 Task: Add Boiron Urtica Urens 30C to the cart.
Action: Mouse moved to (288, 154)
Screenshot: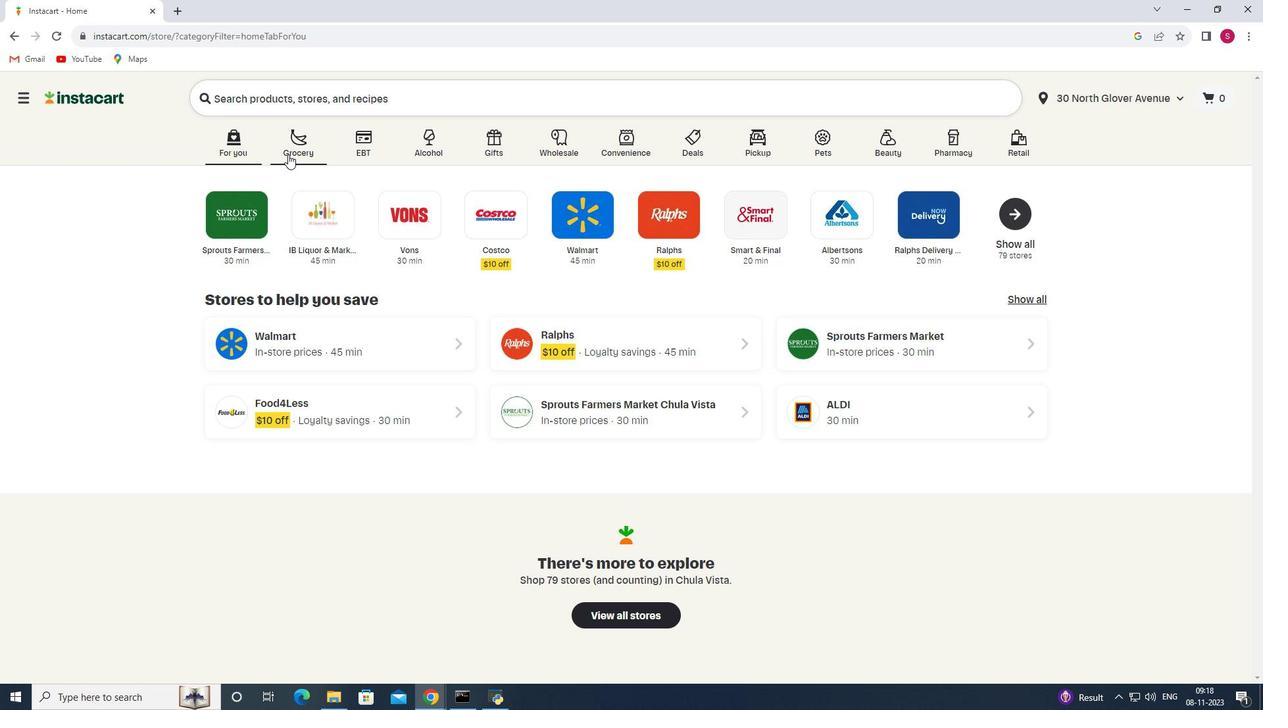 
Action: Mouse pressed left at (288, 154)
Screenshot: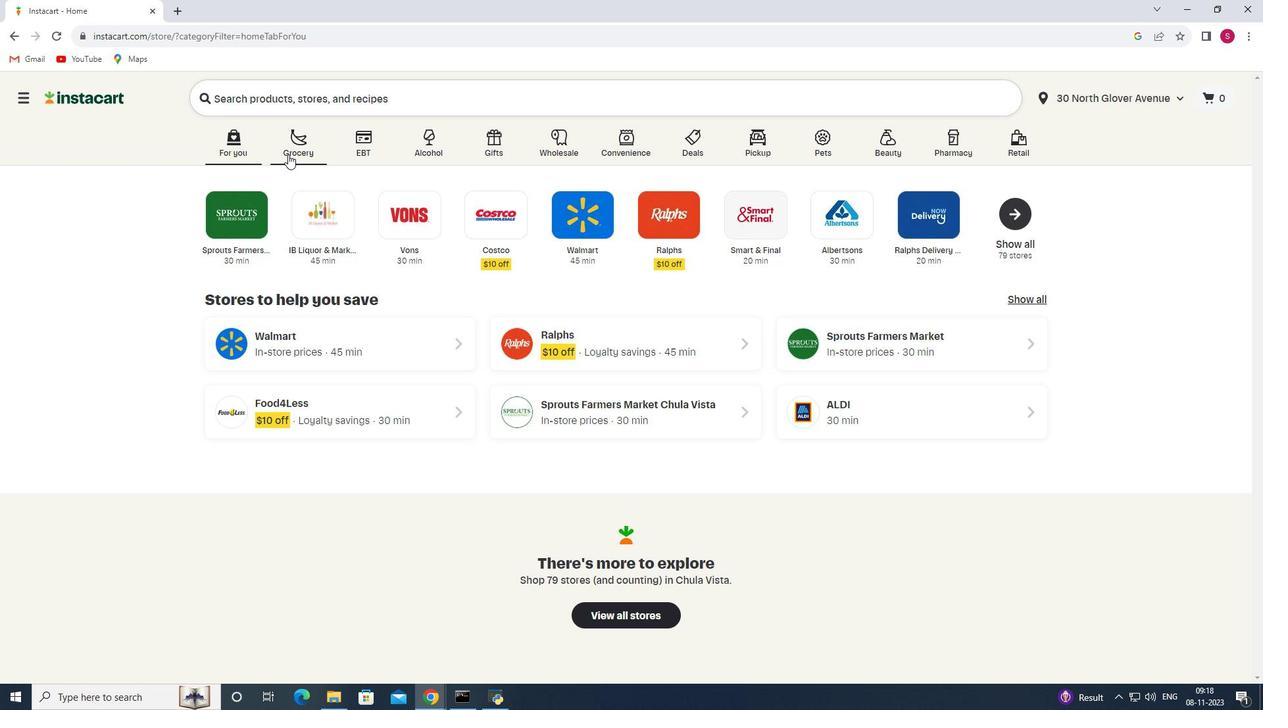 
Action: Mouse moved to (300, 389)
Screenshot: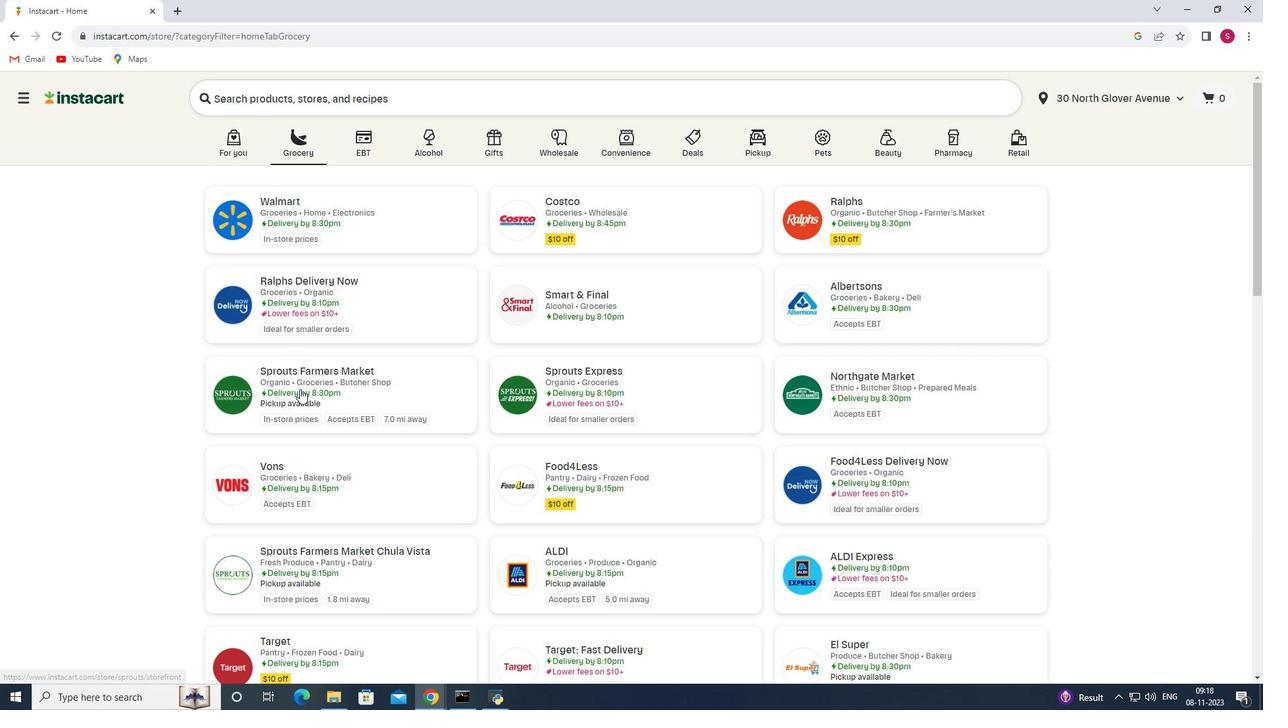 
Action: Mouse pressed left at (300, 389)
Screenshot: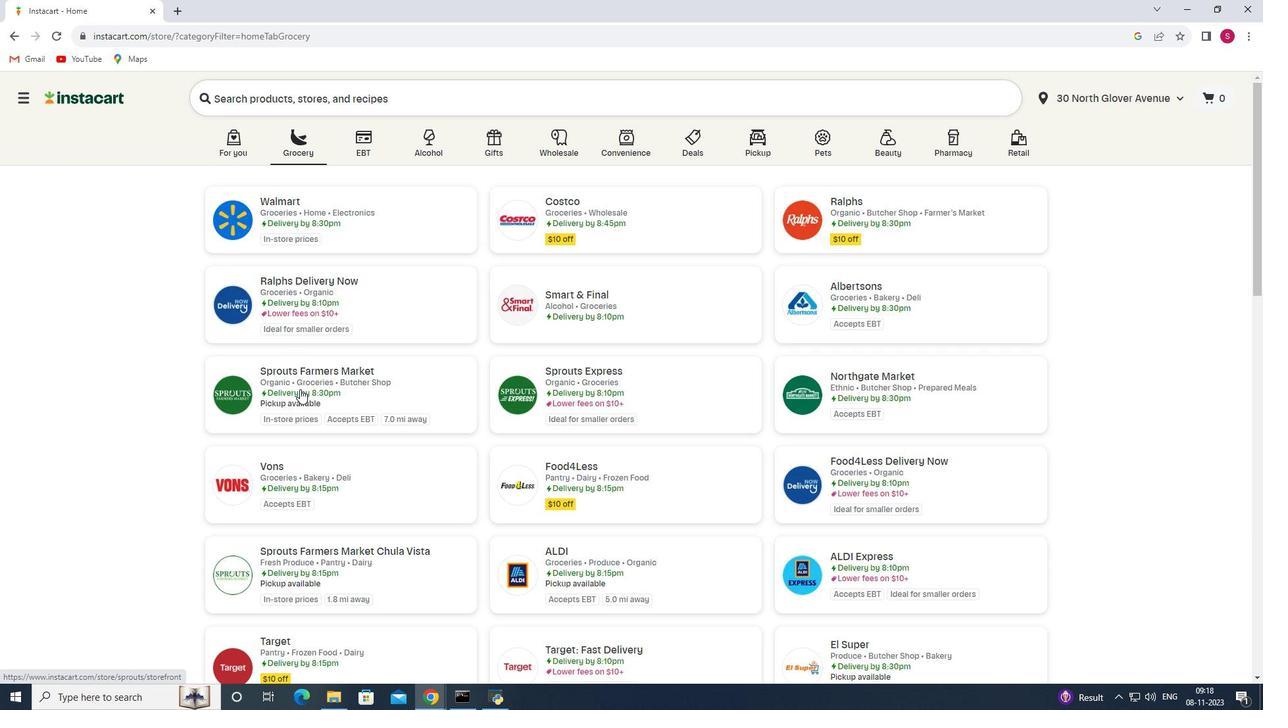 
Action: Mouse moved to (113, 381)
Screenshot: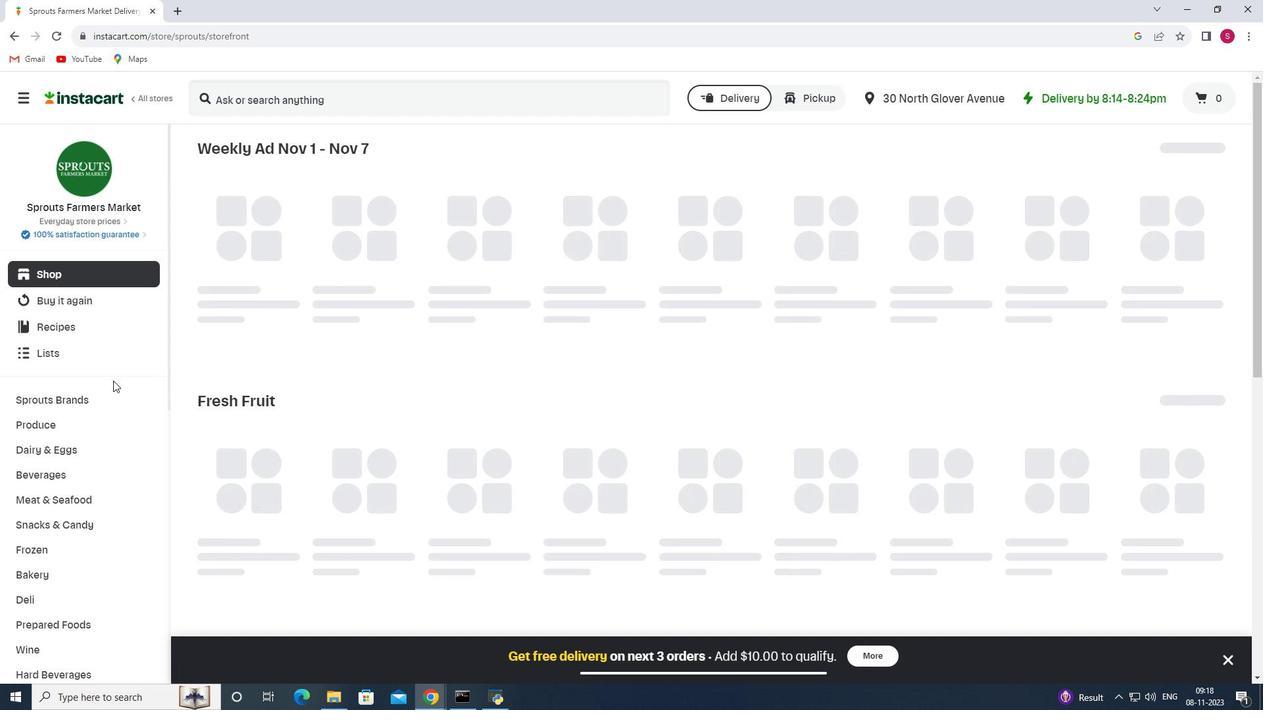 
Action: Mouse scrolled (113, 380) with delta (0, 0)
Screenshot: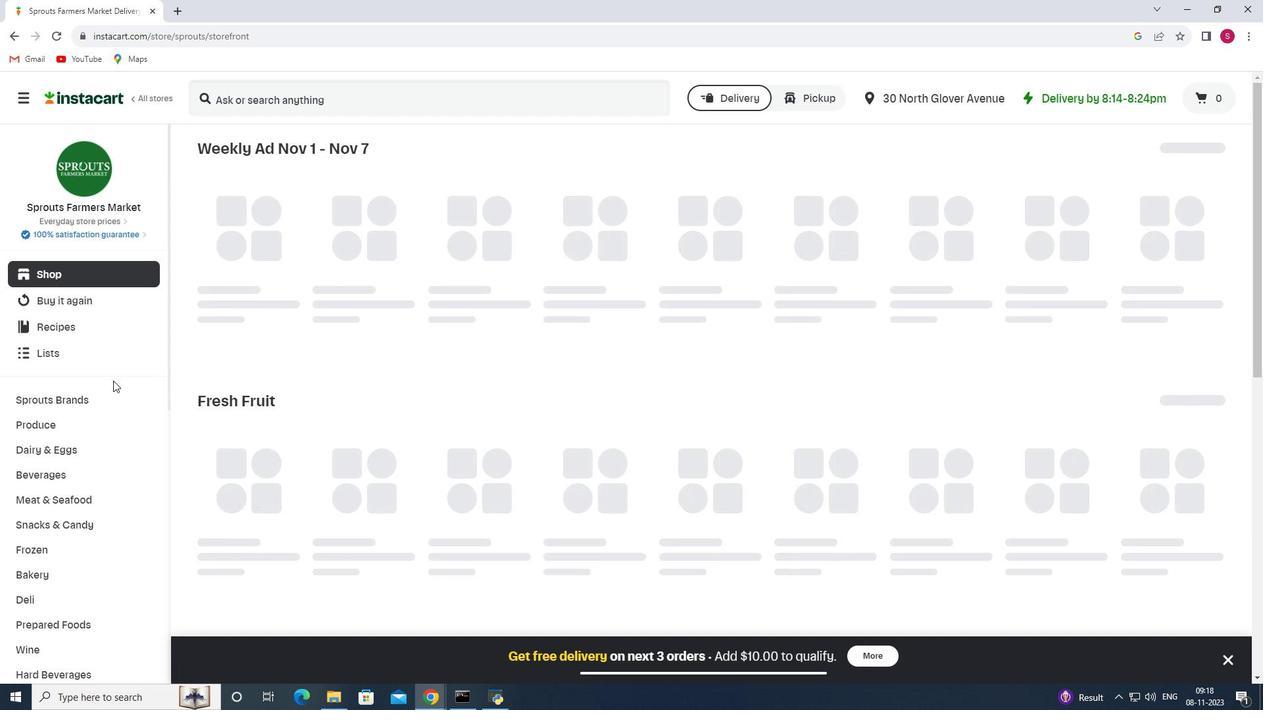 
Action: Mouse scrolled (113, 380) with delta (0, 0)
Screenshot: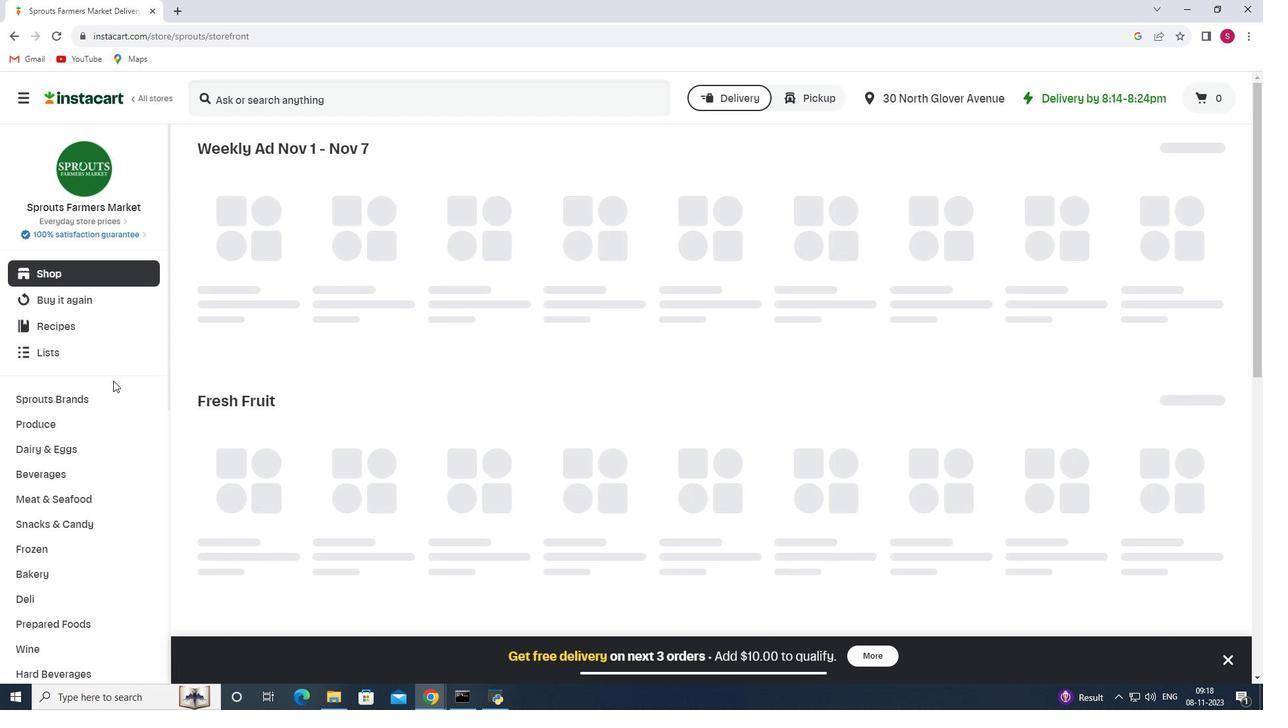 
Action: Mouse scrolled (113, 380) with delta (0, 0)
Screenshot: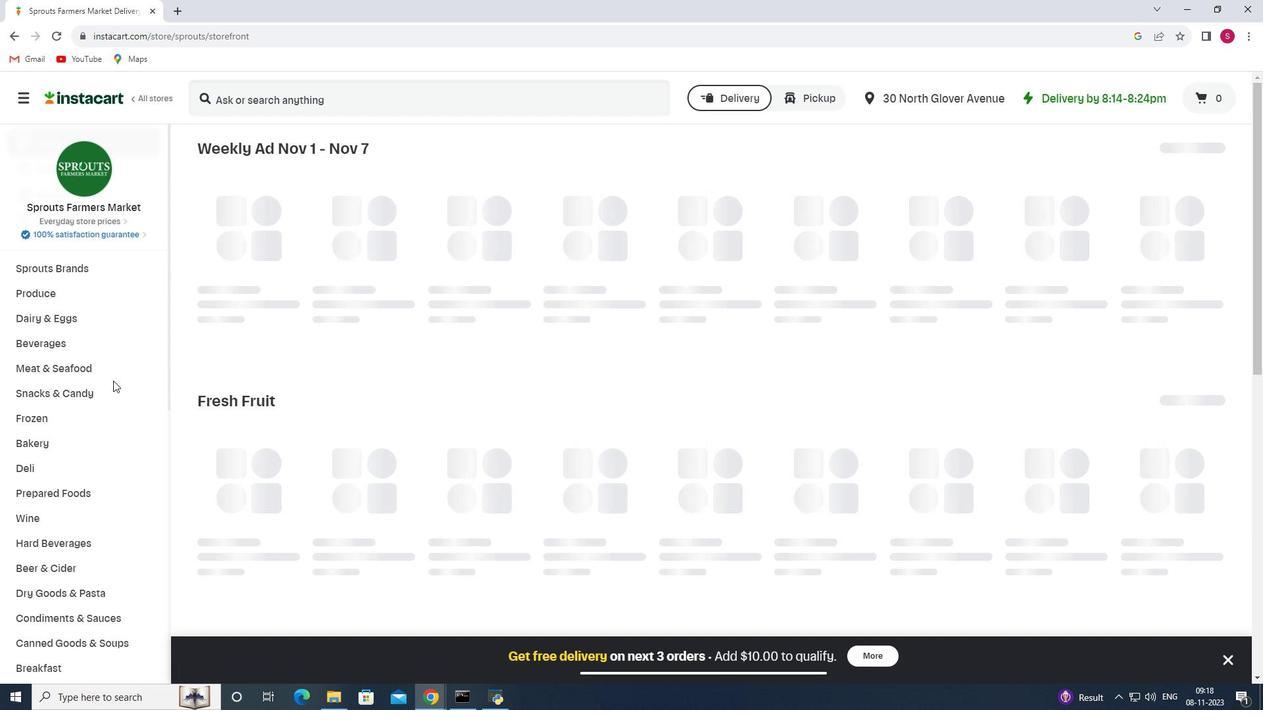 
Action: Mouse scrolled (113, 380) with delta (0, 0)
Screenshot: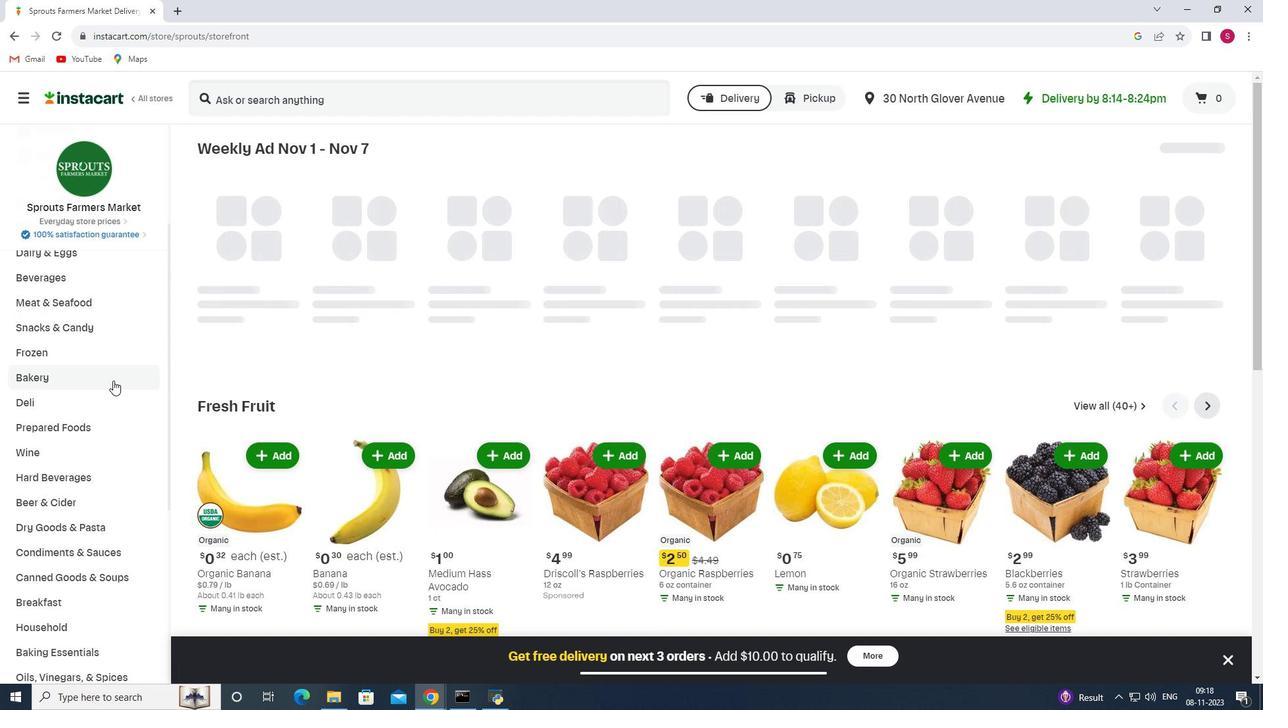 
Action: Mouse scrolled (113, 380) with delta (0, 0)
Screenshot: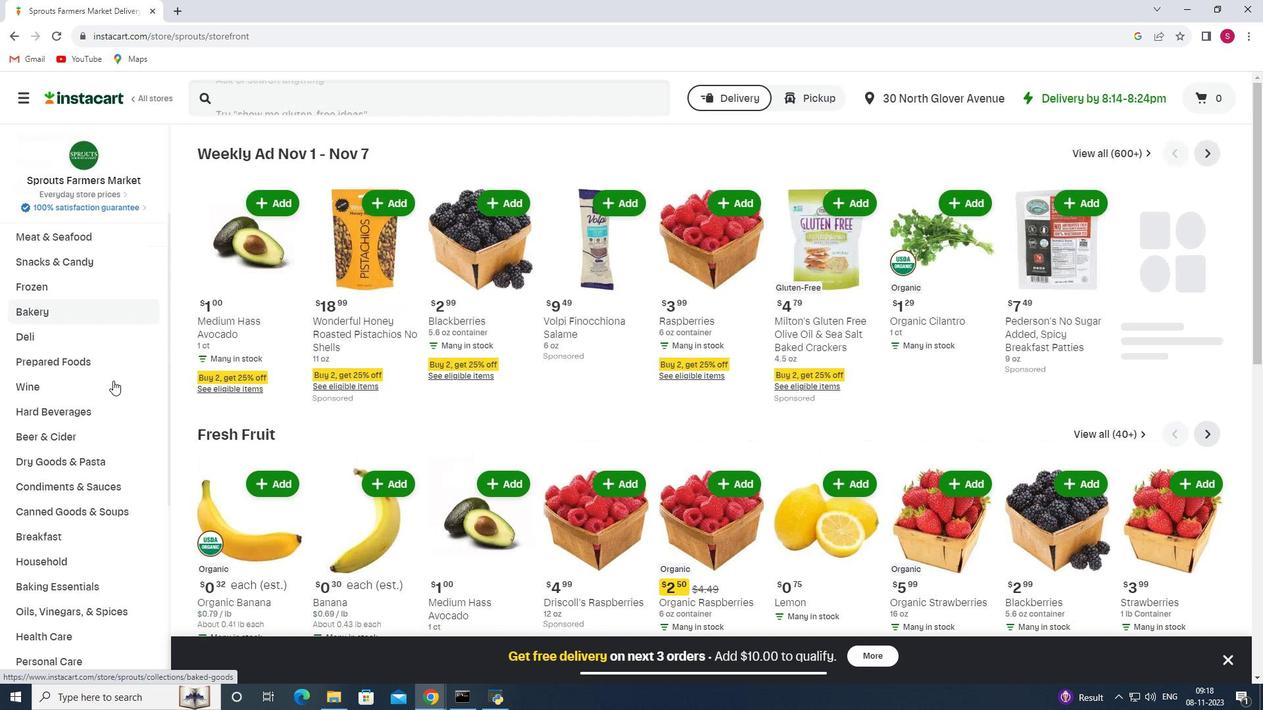 
Action: Mouse scrolled (113, 380) with delta (0, 0)
Screenshot: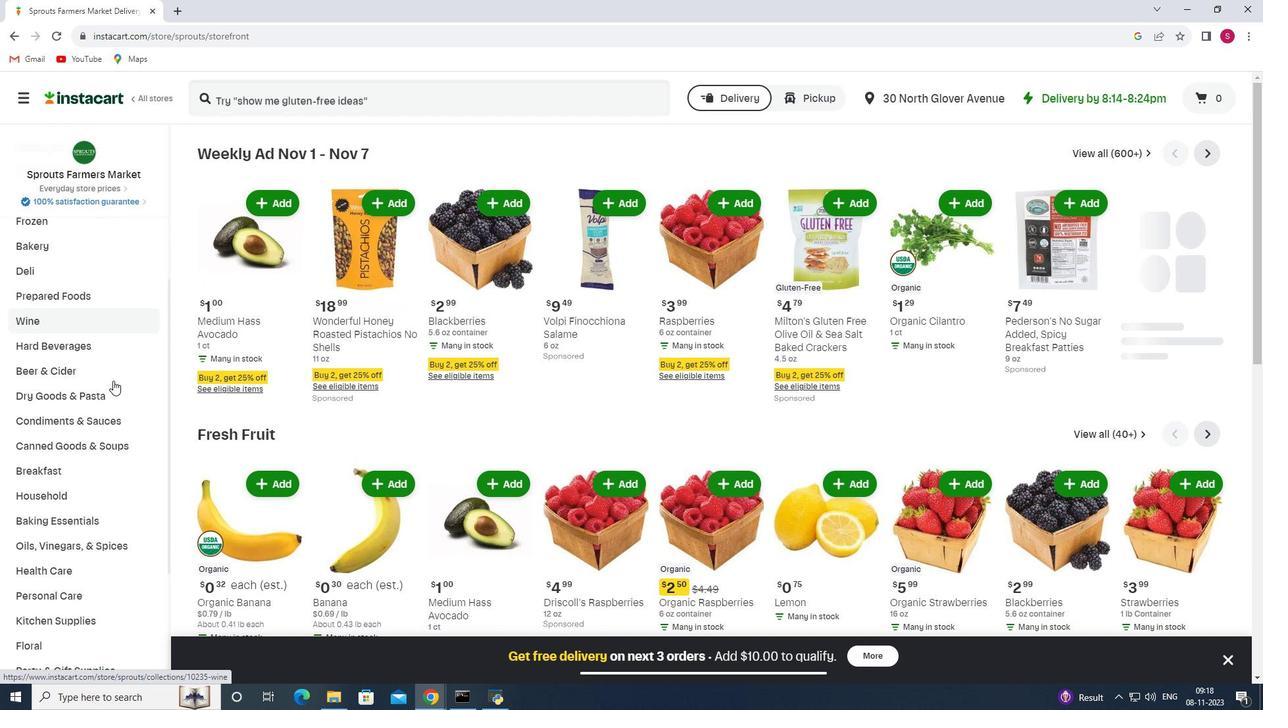 
Action: Mouse scrolled (113, 380) with delta (0, 0)
Screenshot: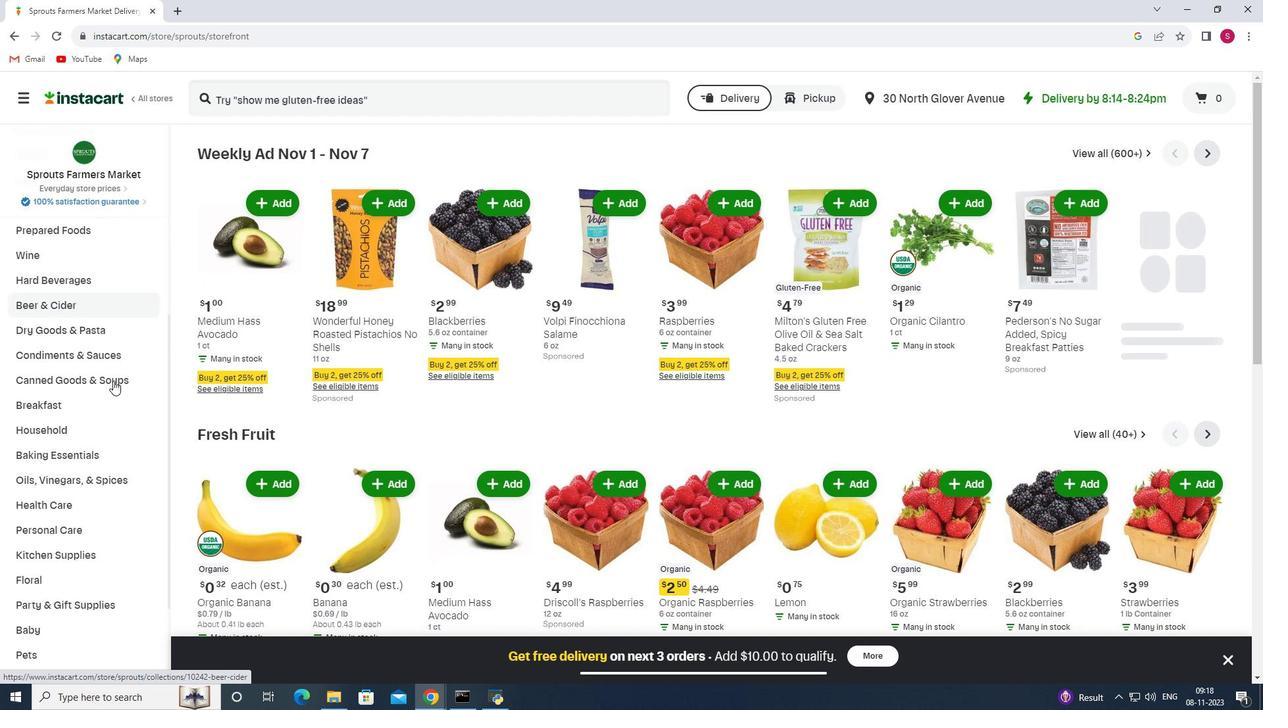 
Action: Mouse scrolled (113, 380) with delta (0, 0)
Screenshot: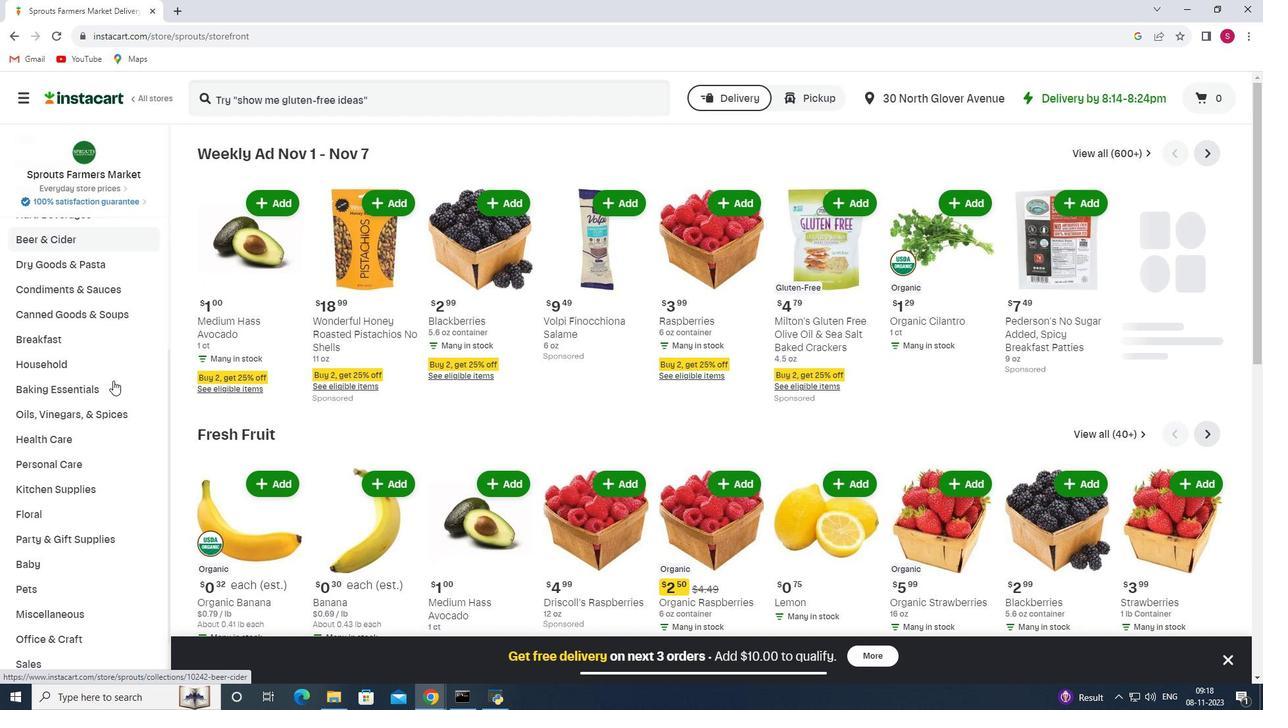
Action: Mouse moved to (98, 377)
Screenshot: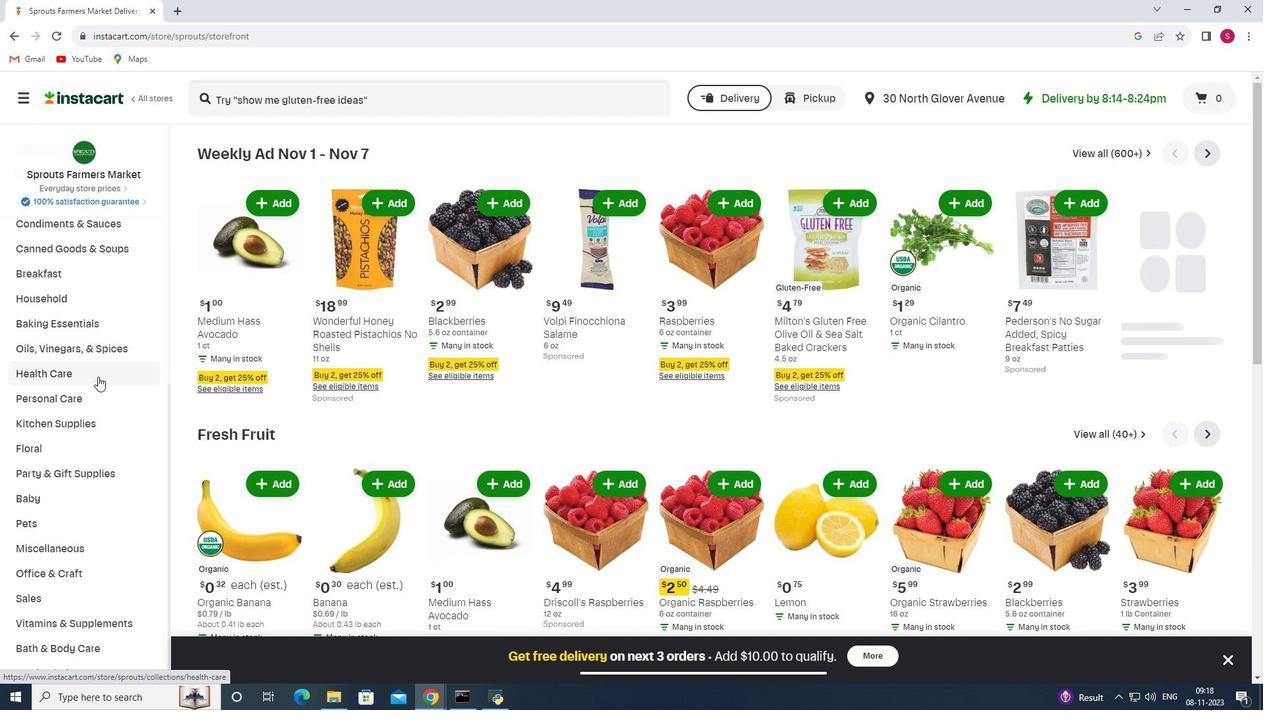 
Action: Mouse pressed left at (98, 377)
Screenshot: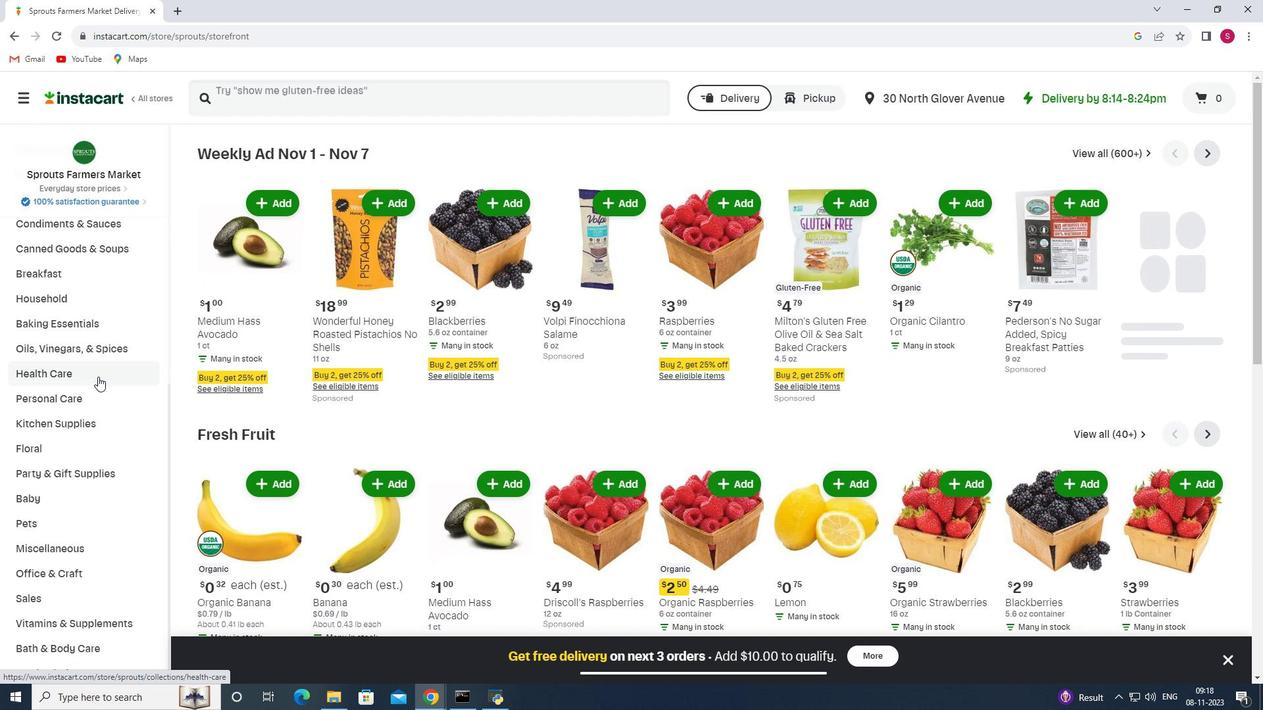 
Action: Mouse moved to (497, 188)
Screenshot: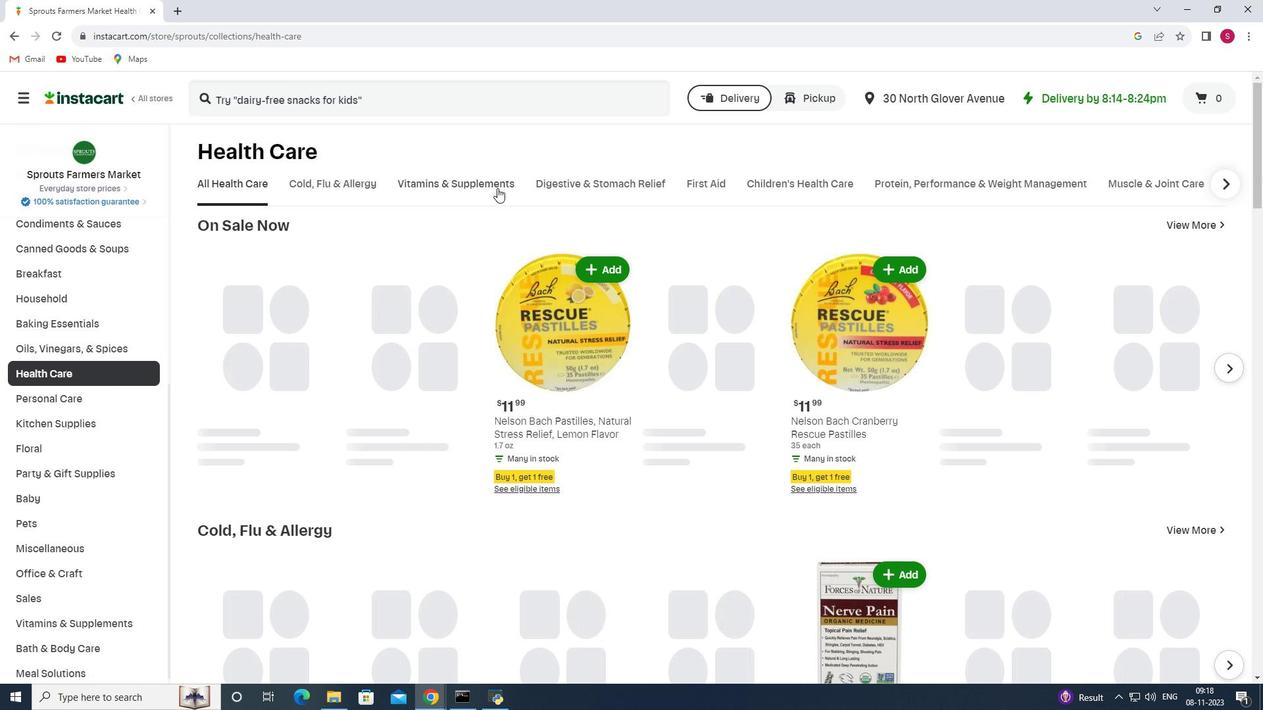 
Action: Mouse pressed left at (497, 188)
Screenshot: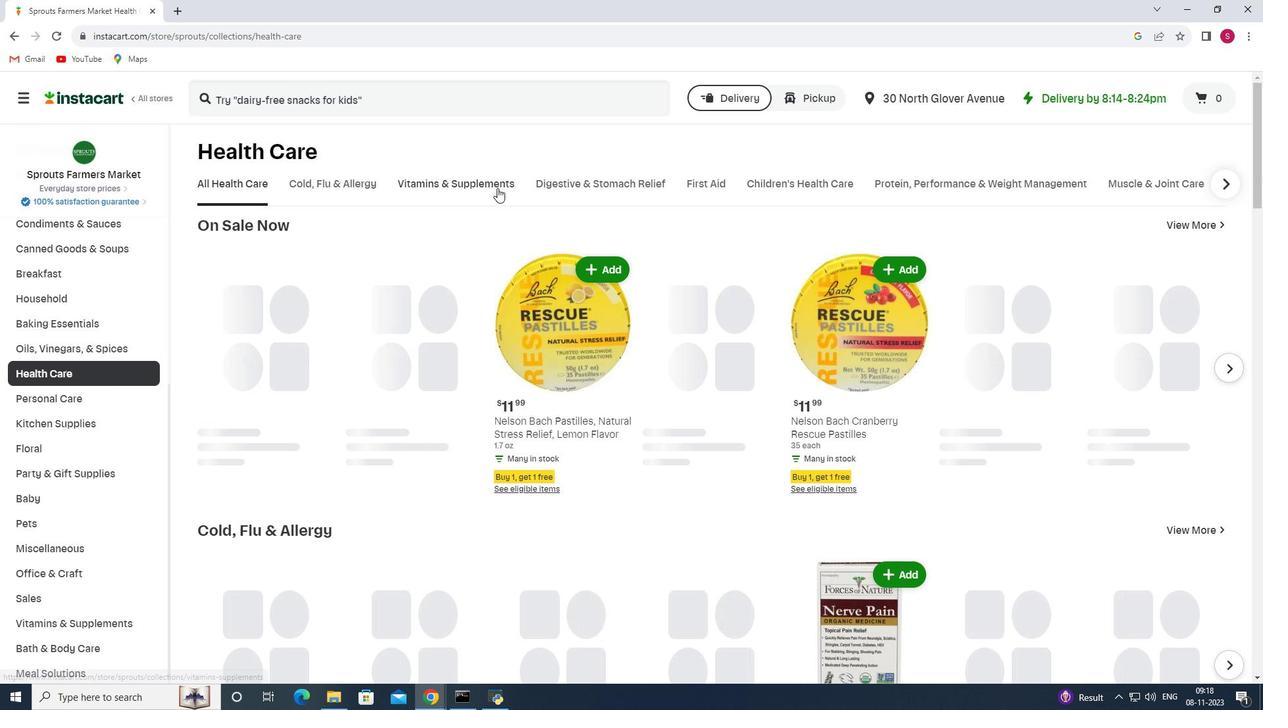 
Action: Mouse moved to (1011, 230)
Screenshot: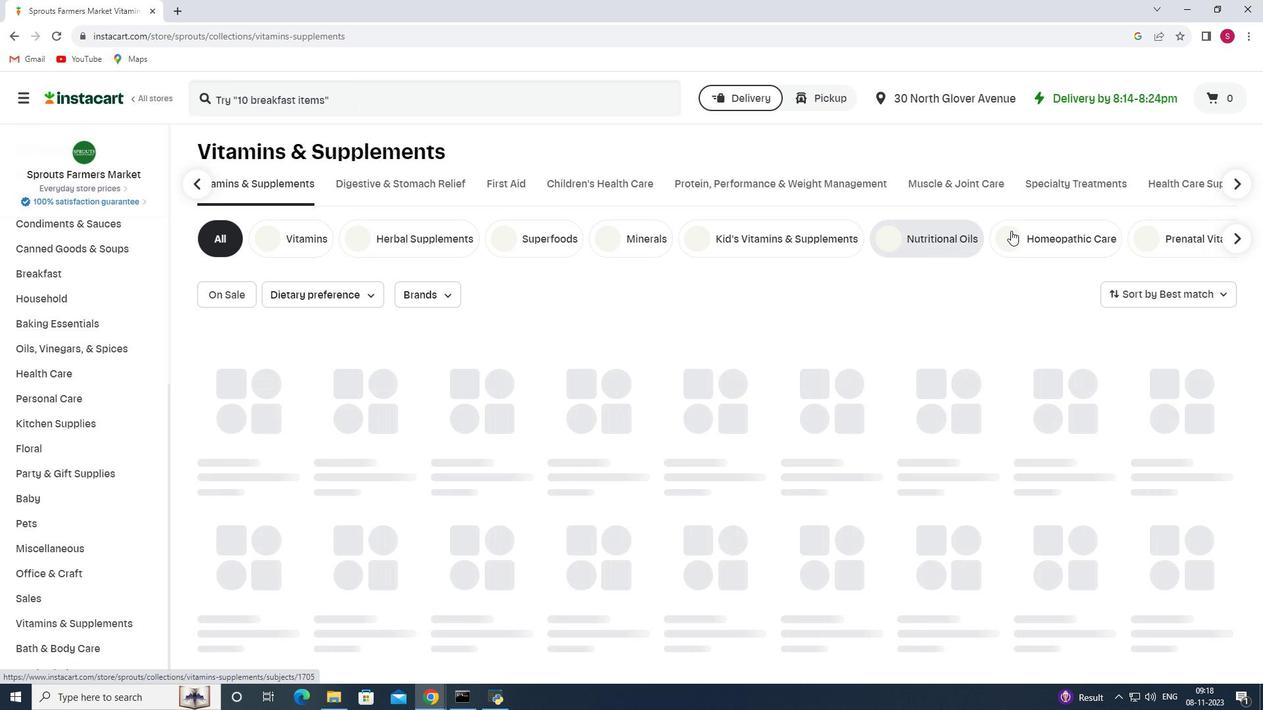 
Action: Mouse pressed left at (1011, 230)
Screenshot: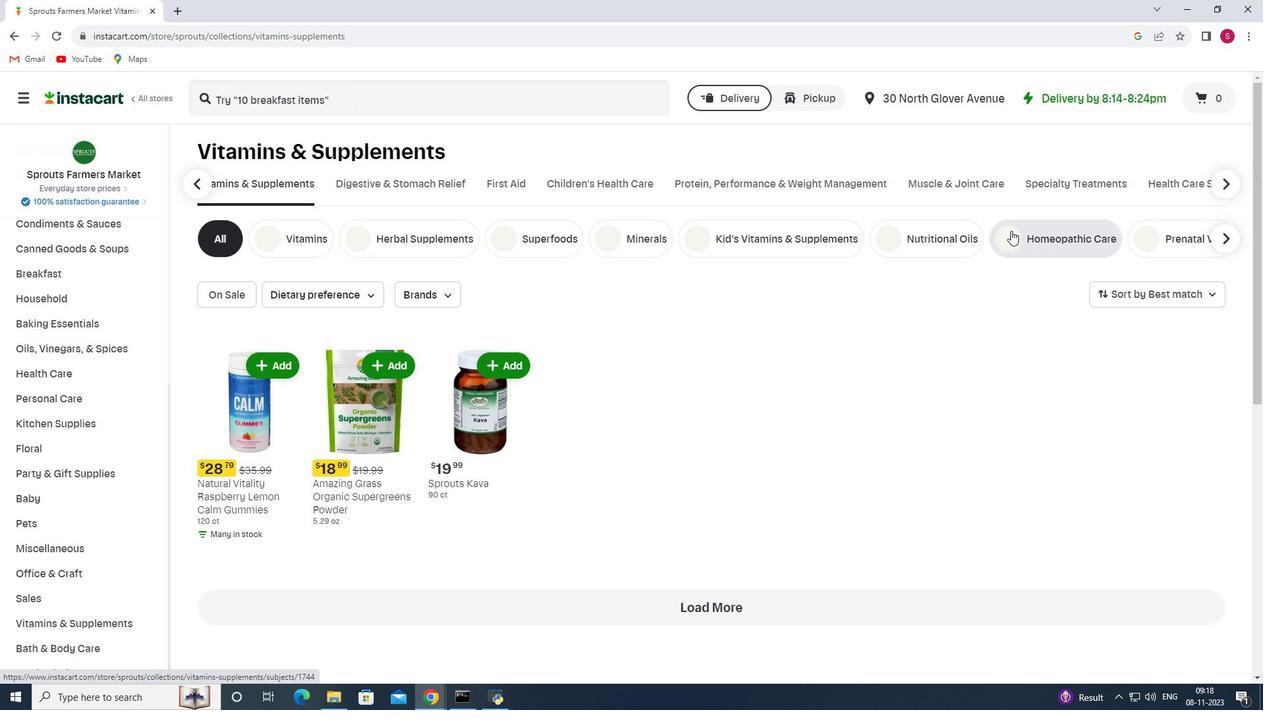 
Action: Mouse moved to (394, 94)
Screenshot: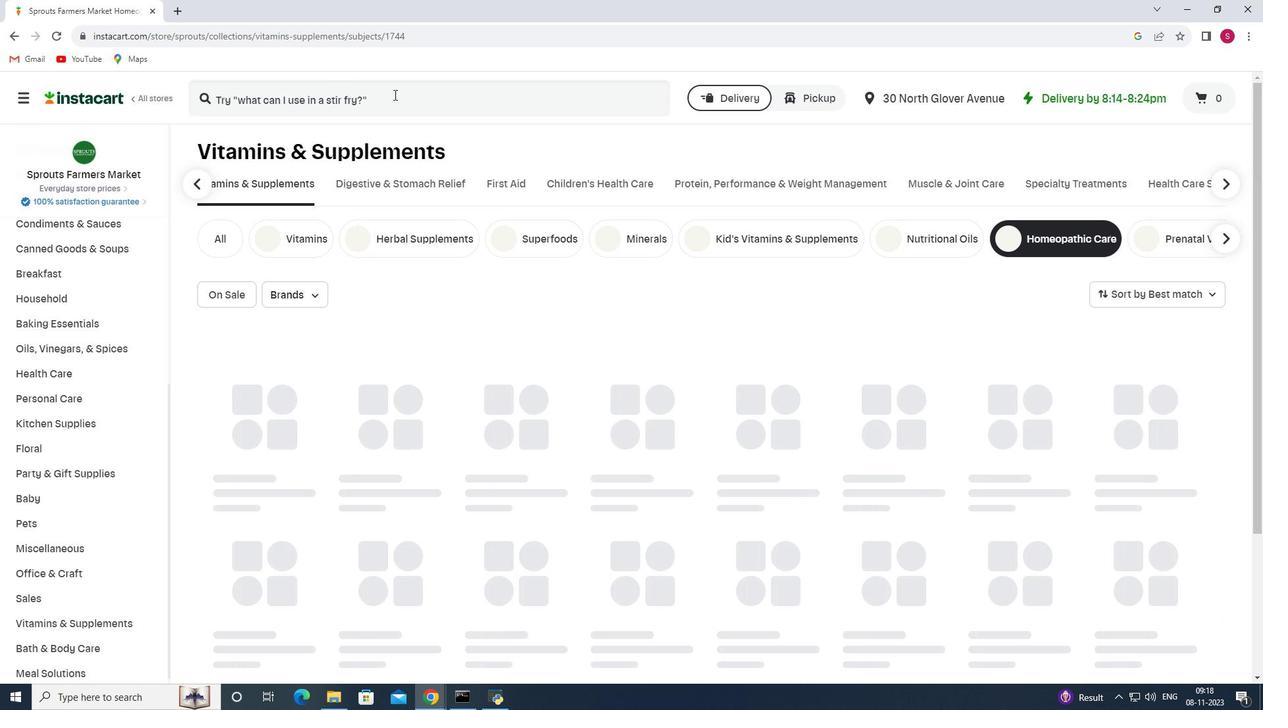 
Action: Mouse pressed left at (394, 94)
Screenshot: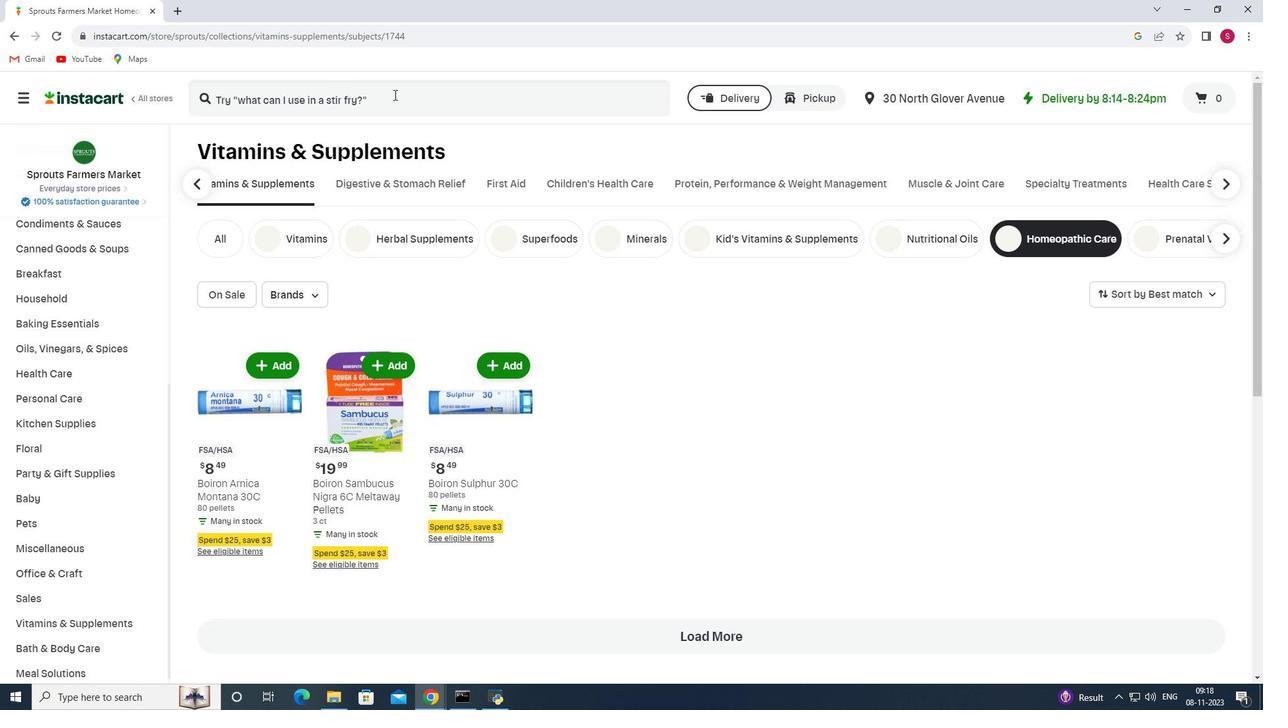 
Action: Key pressed <Key.shift><Key.shift><Key.shift>Boiron<Key.space><Key.shift_r><Key.shift_r><Key.shift_r><Key.shift_r><Key.shift_r><Key.shift_r><Key.shift_r><Key.shift_r><Key.shift_r>Urtica<Key.space><Key.shift_r>Urens<Key.space>30<Key.shift>C<Key.enter>
Screenshot: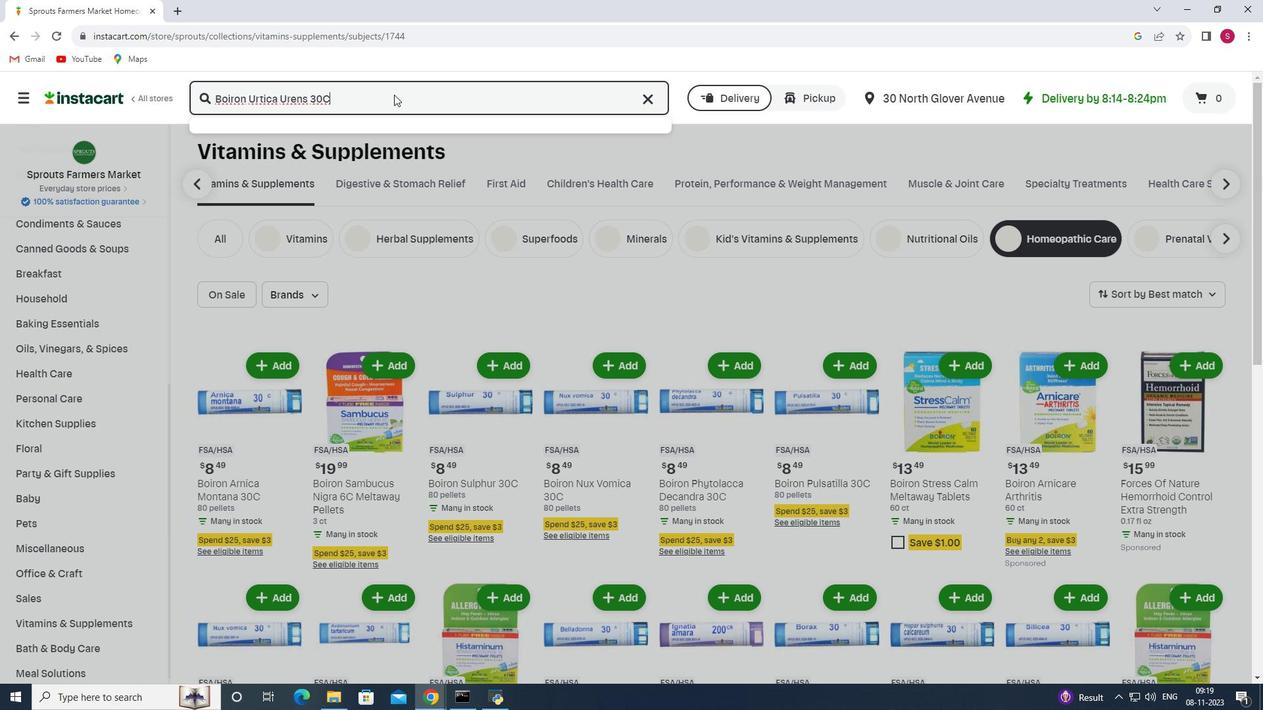 
Action: Mouse moved to (363, 199)
Screenshot: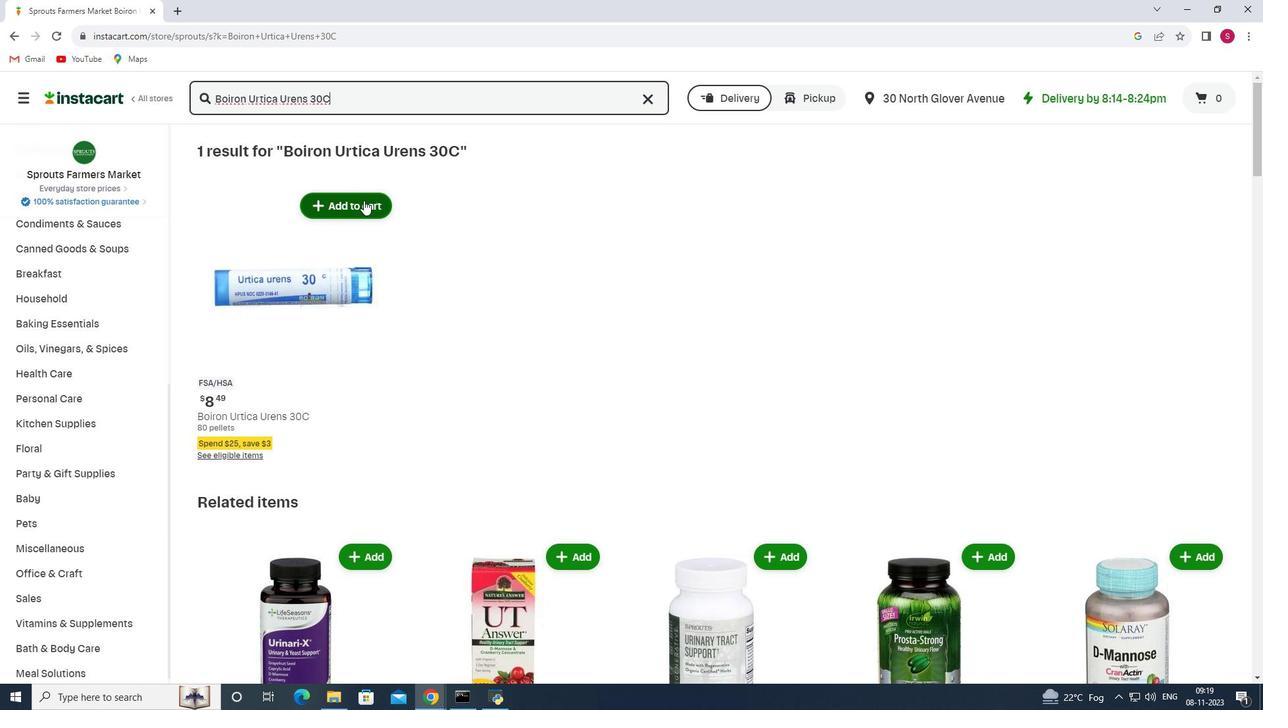 
Action: Mouse pressed left at (363, 199)
Screenshot: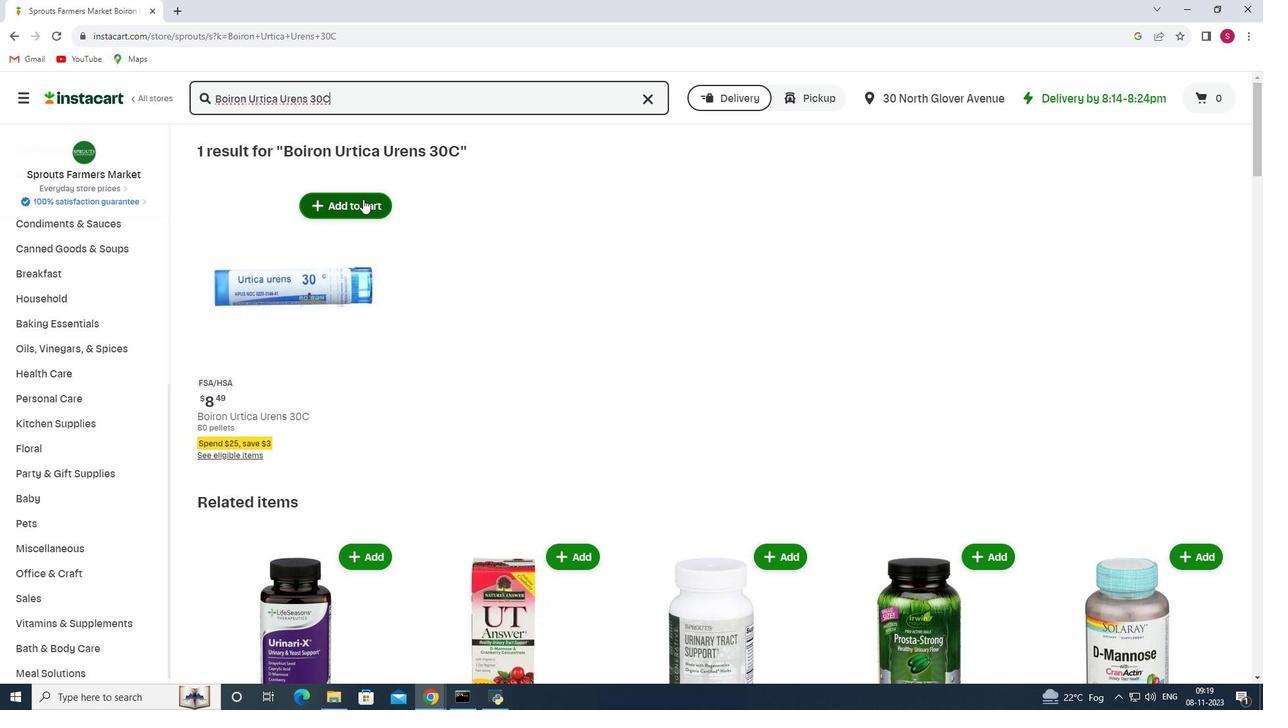 
Action: Mouse moved to (405, 267)
Screenshot: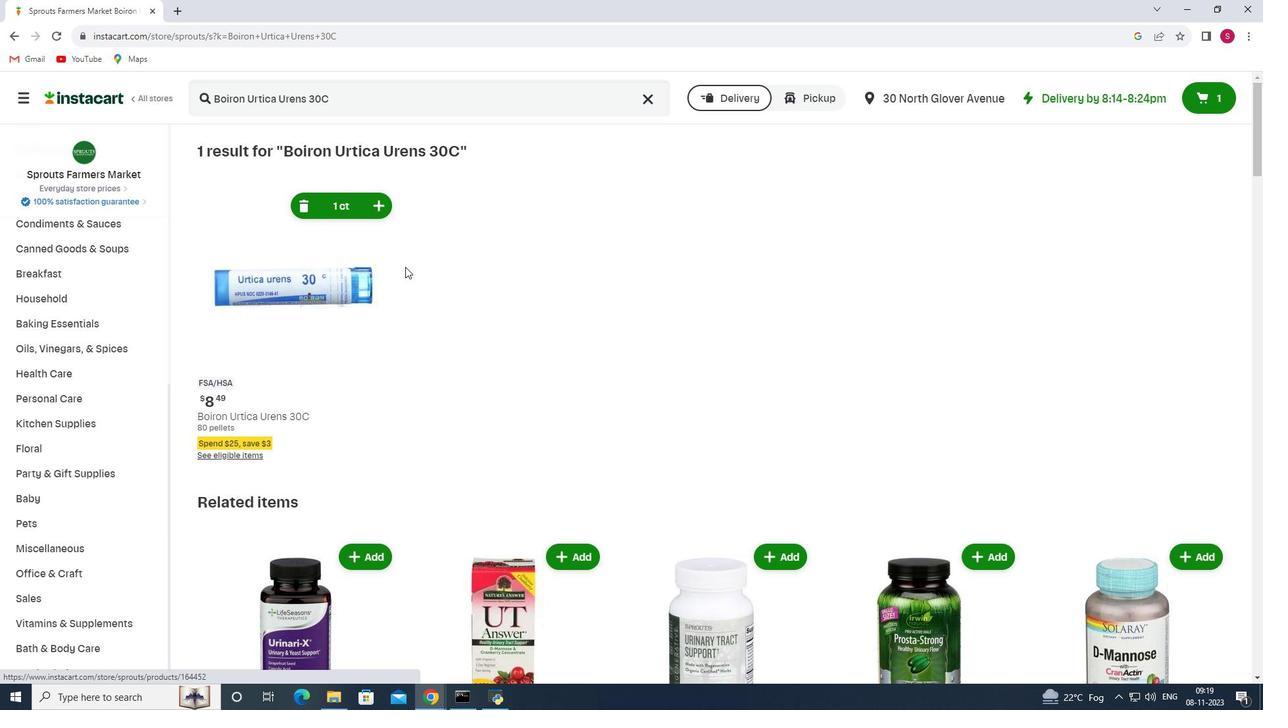 
